 Task: Create New Customer with Customer Name: Treasure Hunt, Billing Address Line1: 2106 Pike Street, Billing Address Line2:  San Diego, Billing Address Line3:  California 92126, Cell Number: 812-237-6817
Action: Mouse moved to (143, 52)
Screenshot: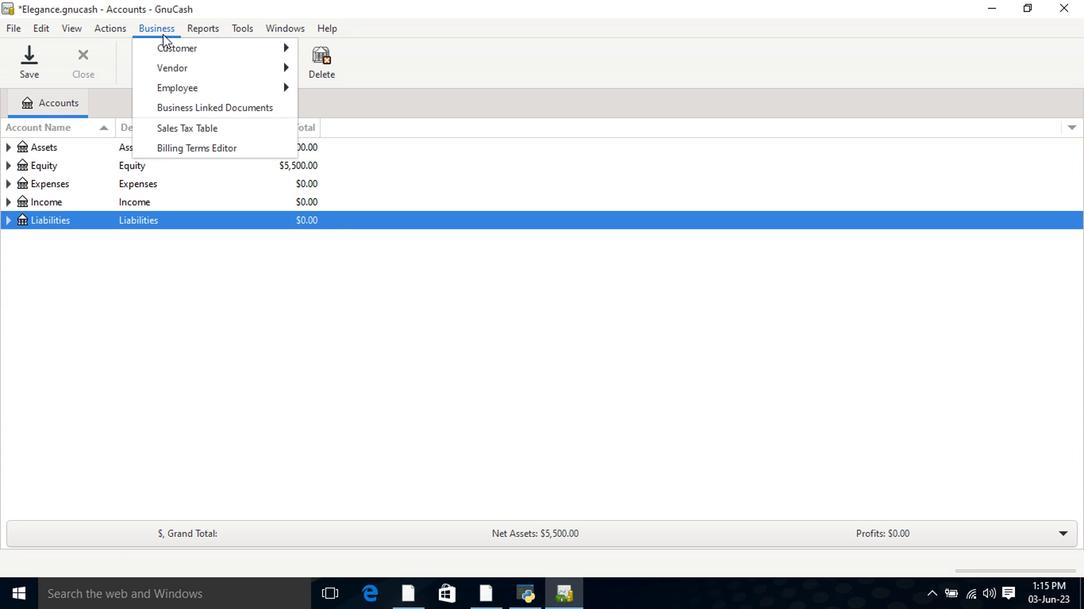 
Action: Mouse pressed left at (143, 52)
Screenshot: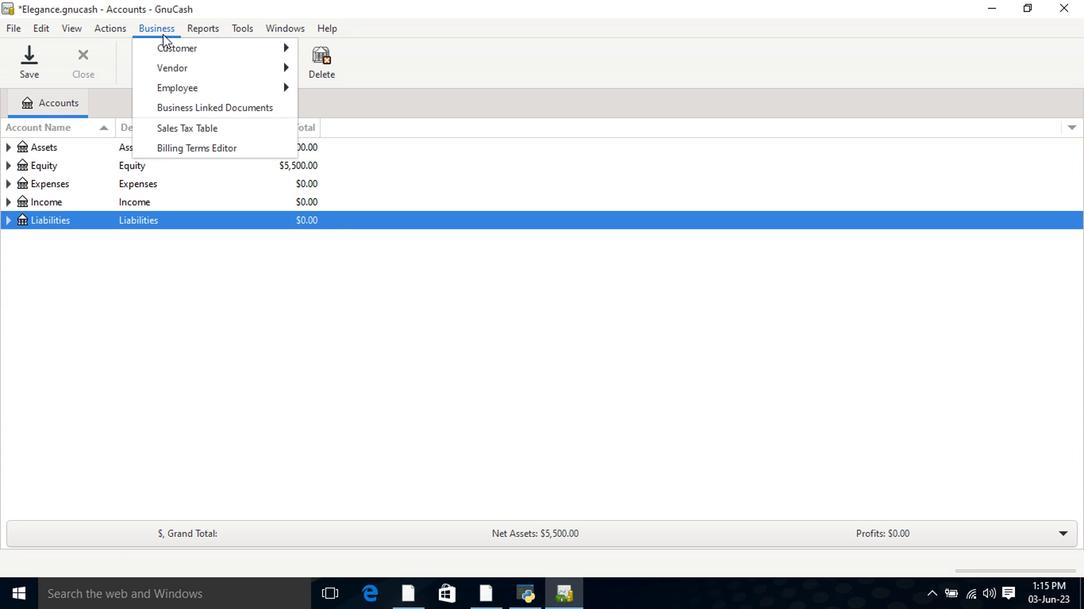 
Action: Mouse moved to (269, 84)
Screenshot: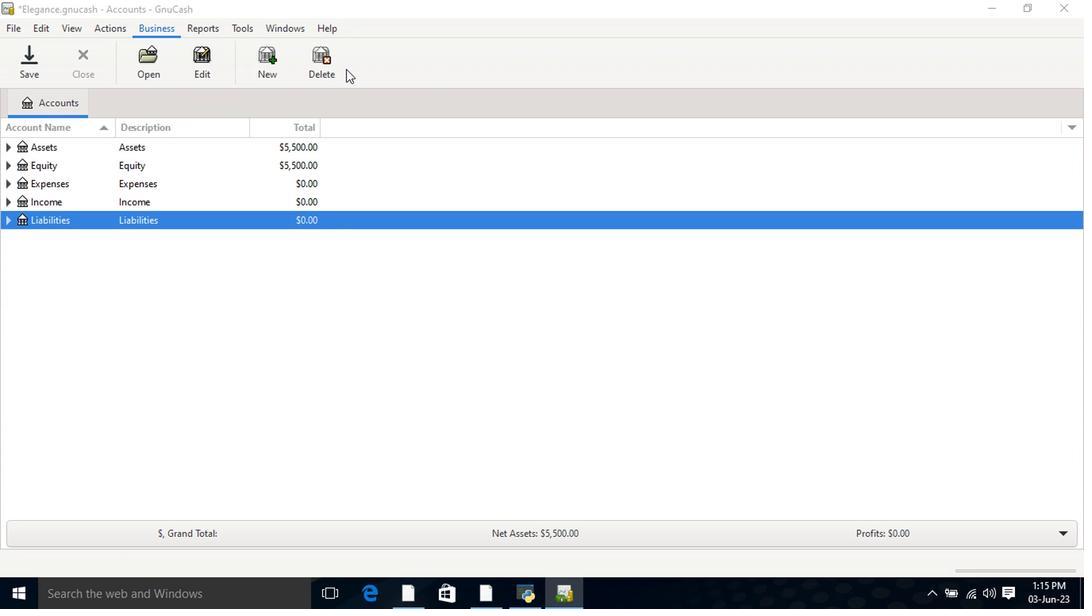 
Action: Mouse pressed left at (269, 84)
Screenshot: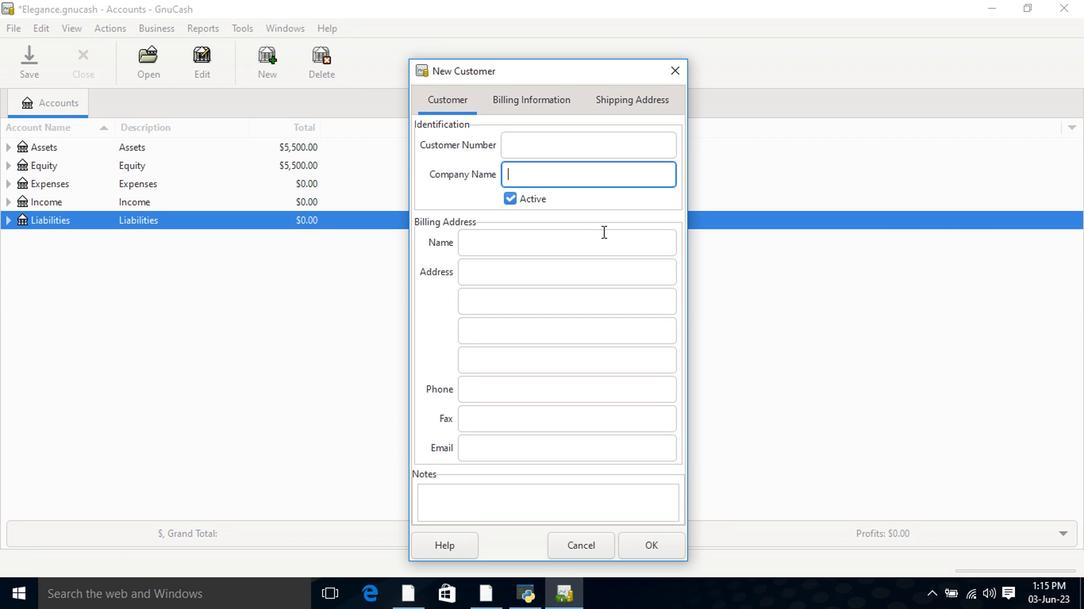 
Action: Mouse moved to (438, 159)
Screenshot: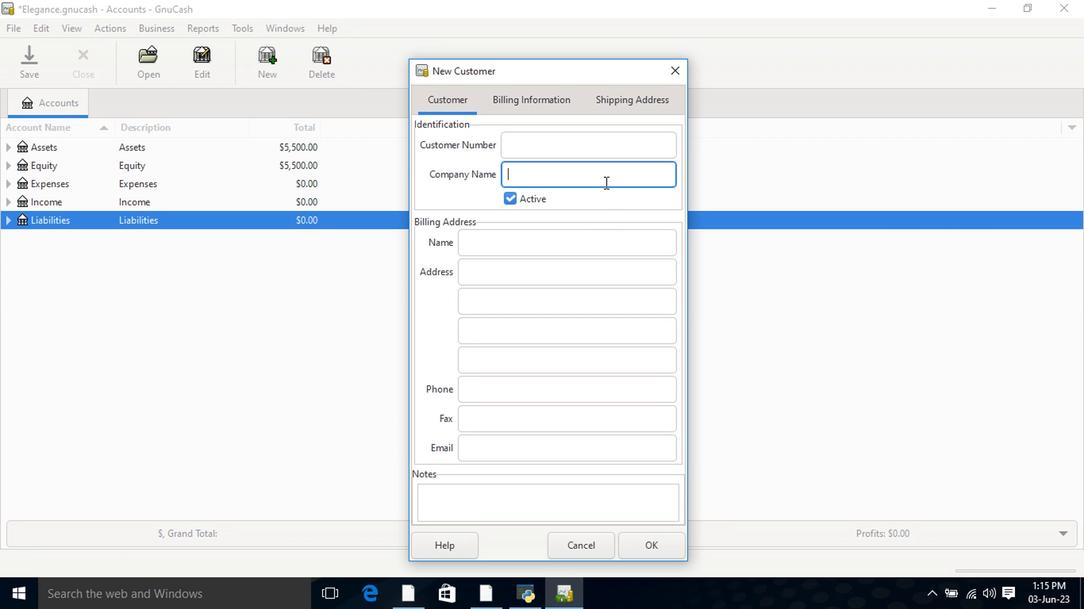 
Action: Key pressed <Key.shift>Treasure<Key.space><Key.shift>hunt<Key.left><Key.left><Key.left><Key.shift><Key.left>H
Screenshot: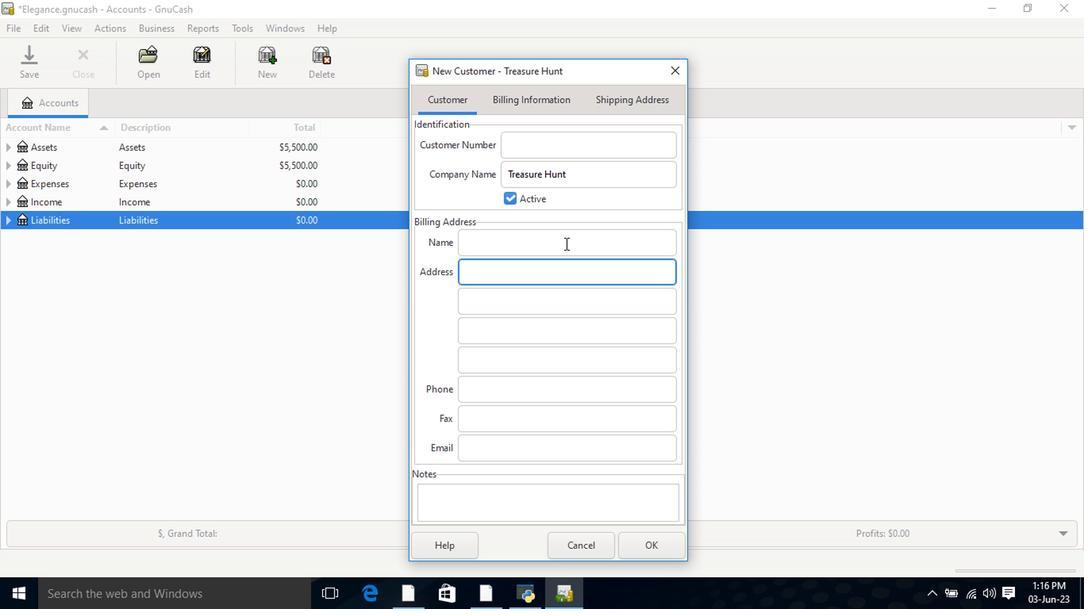 
Action: Mouse moved to (146, 54)
Screenshot: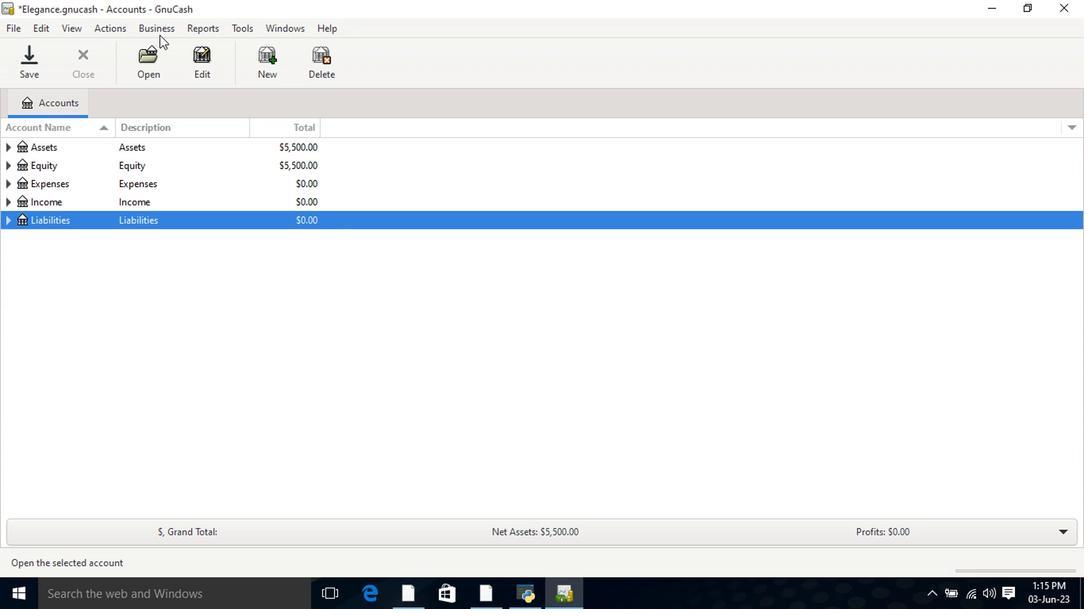 
Action: Mouse pressed left at (146, 54)
Screenshot: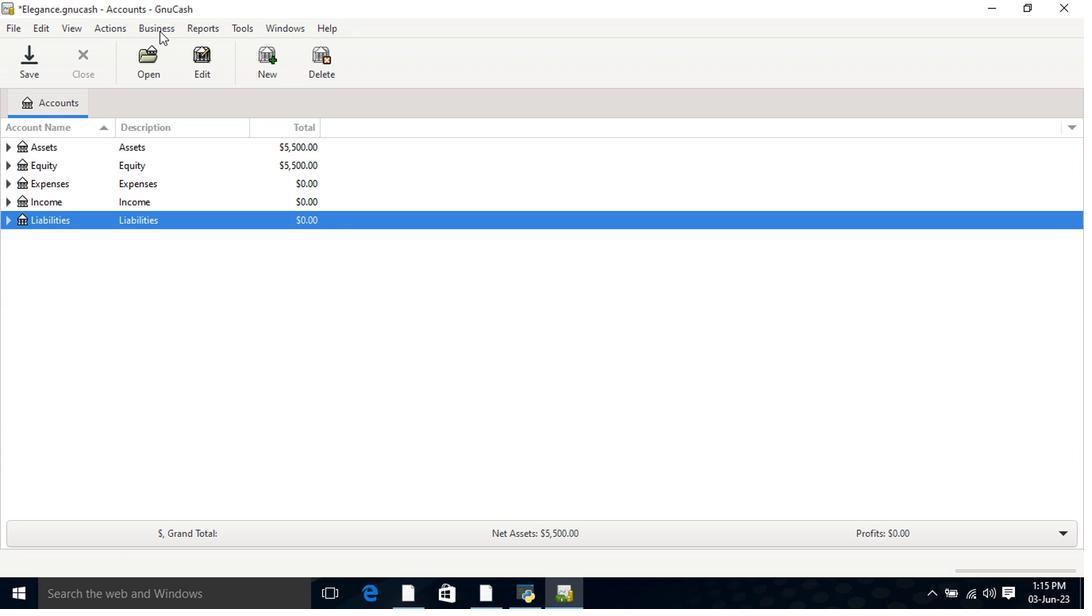 
Action: Mouse moved to (278, 81)
Screenshot: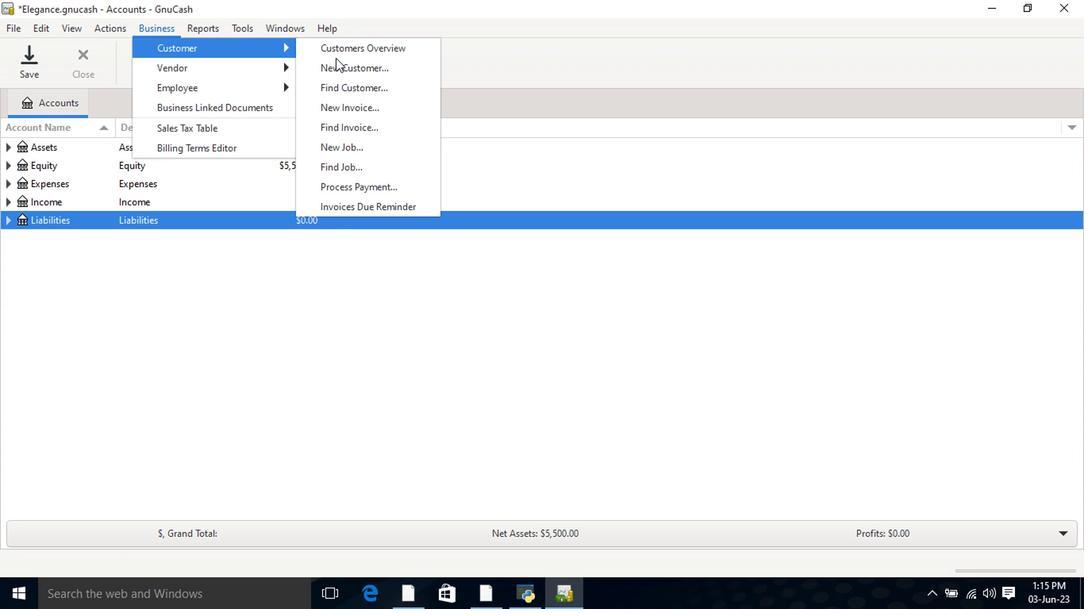 
Action: Mouse pressed left at (278, 81)
Screenshot: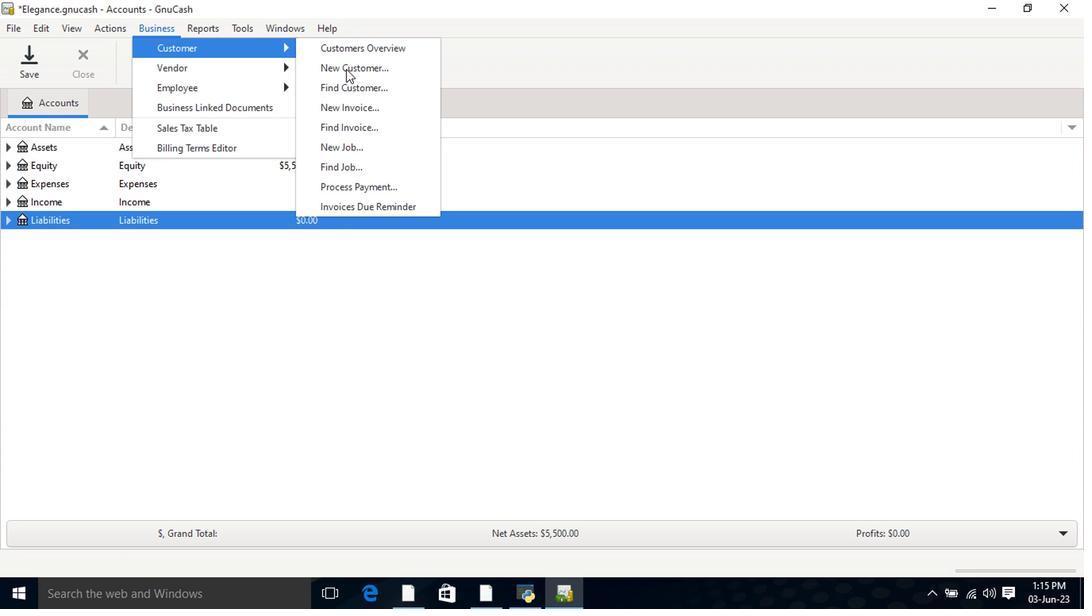 
Action: Mouse moved to (463, 162)
Screenshot: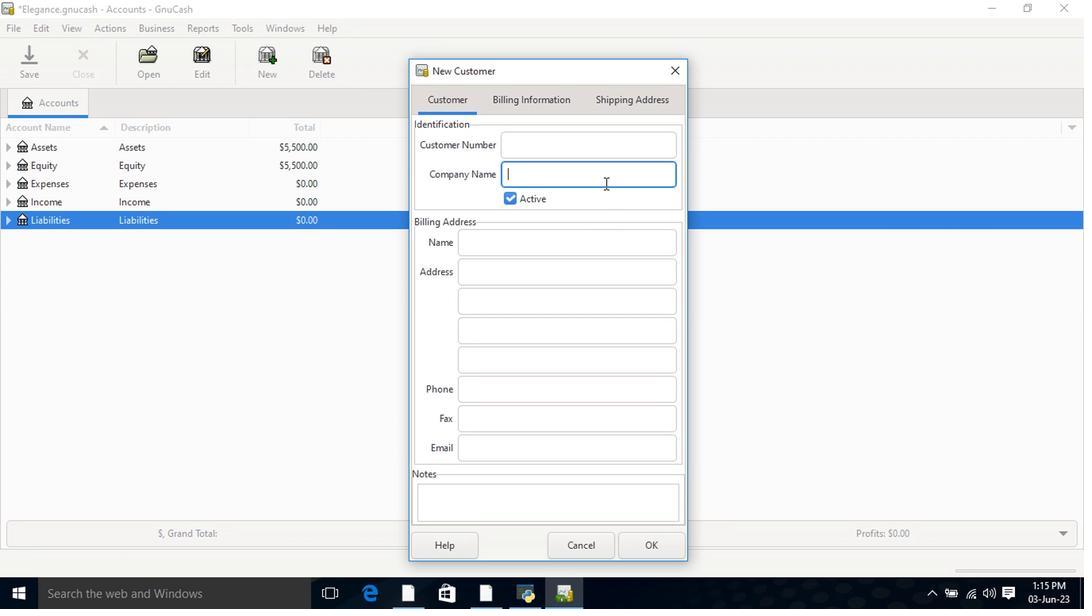 
Action: Key pressed <Key.shift>Treasure<Key.space><Key.shift>Hunt
Screenshot: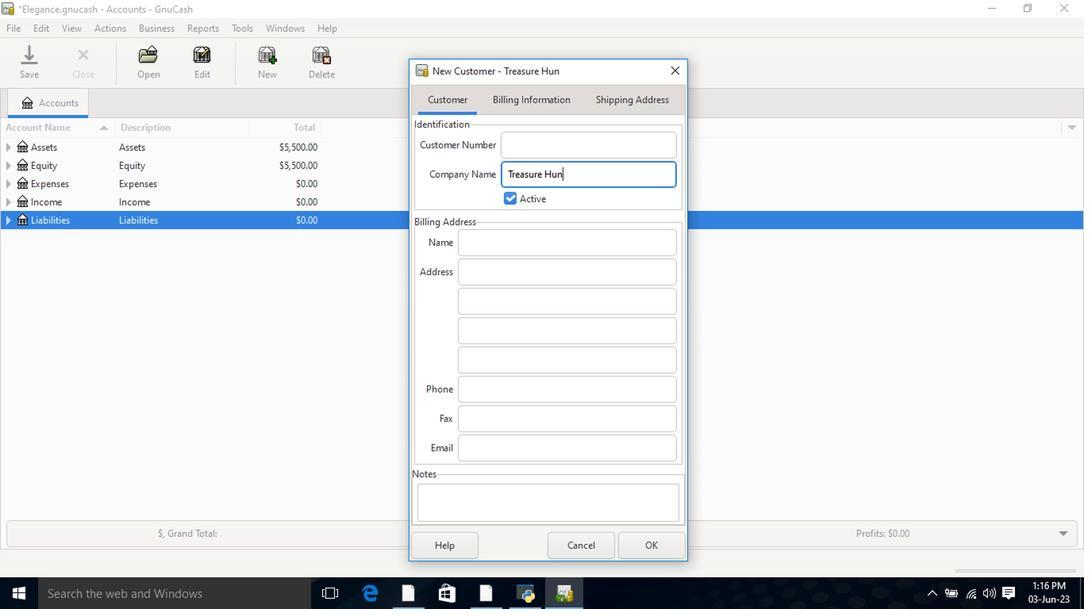 
Action: Mouse moved to (434, 206)
Screenshot: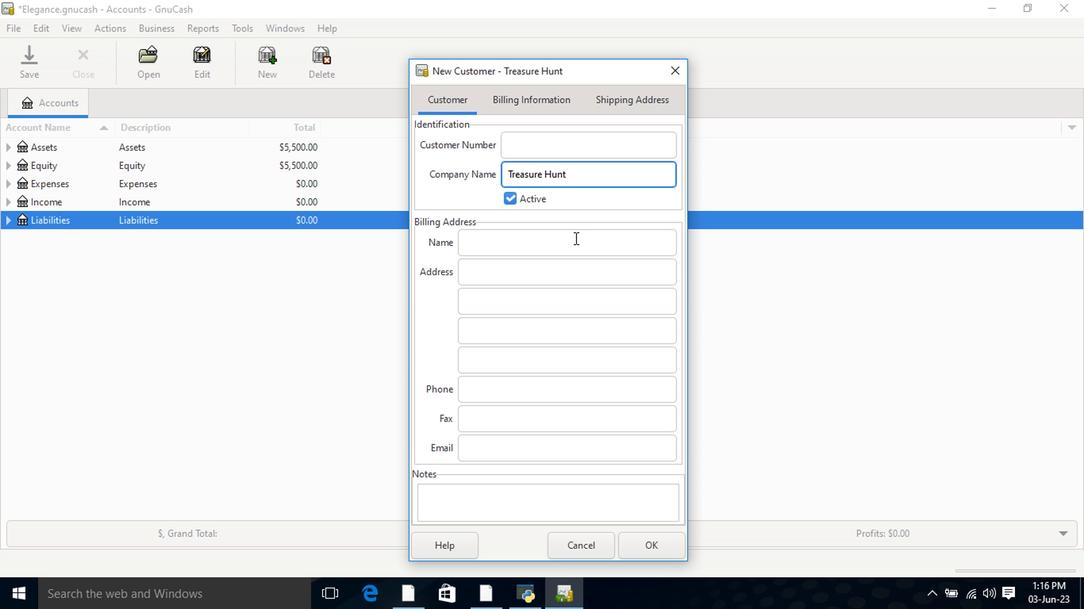 
Action: Mouse pressed left at (434, 206)
Screenshot: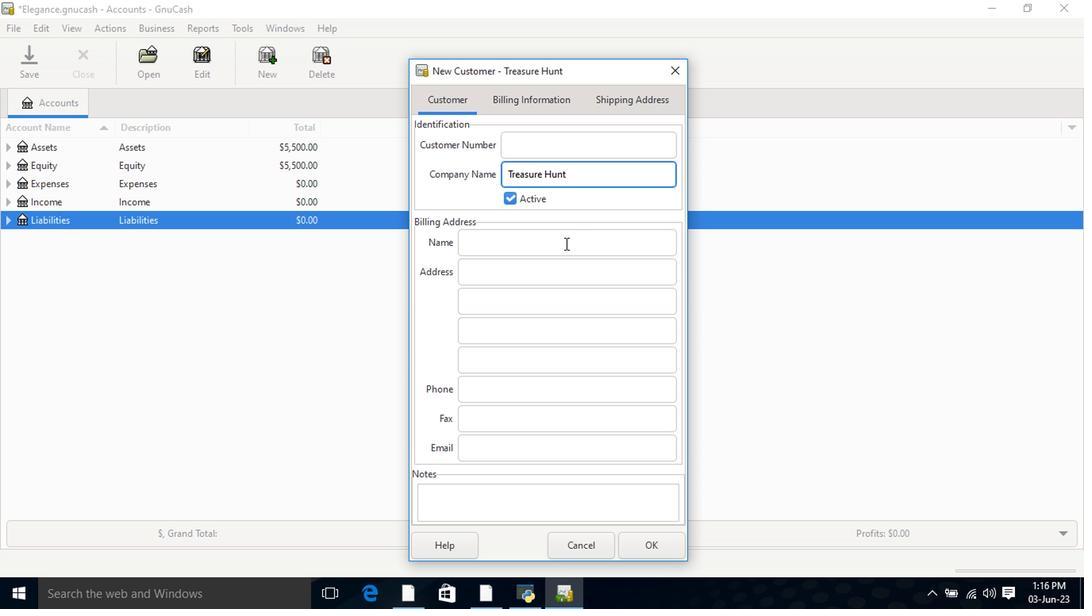
Action: Key pressed <Key.tab>2106<Key.space><Key.shift>Pike<Key.space><Key.shift>Street<Key.tab><Key.shift>san<Key.space><Key.shift>Diego<Key.home><Key.shift><Key.right>S<Key.tab><Key.shift>California<Key.space>92126<Key.tab><Key.tab>8122376817<Key.left><Key.left><Key.left><Key.left><Key.left><Key.left><Key.left><Key.right><Key.right><Key.right><Key.right><Key.right><Key.right><Key.right><Key.left><Key.left><Key.left><Key.left><Key.left><Key.left><Key.left>-<Key.right><Key.right><Key.right>-
Screenshot: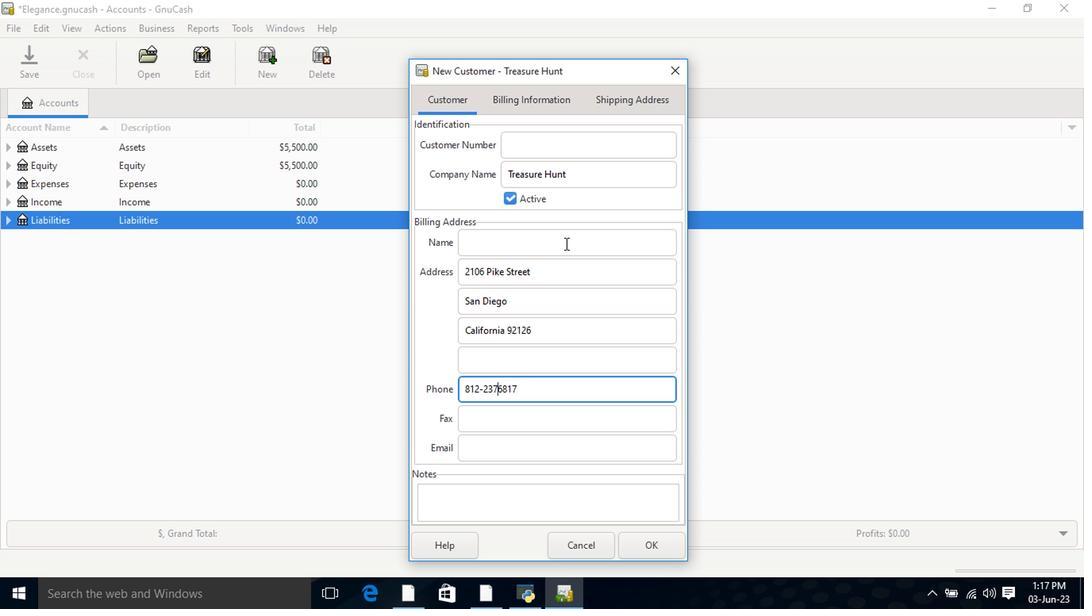 
Action: Mouse moved to (434, 359)
Screenshot: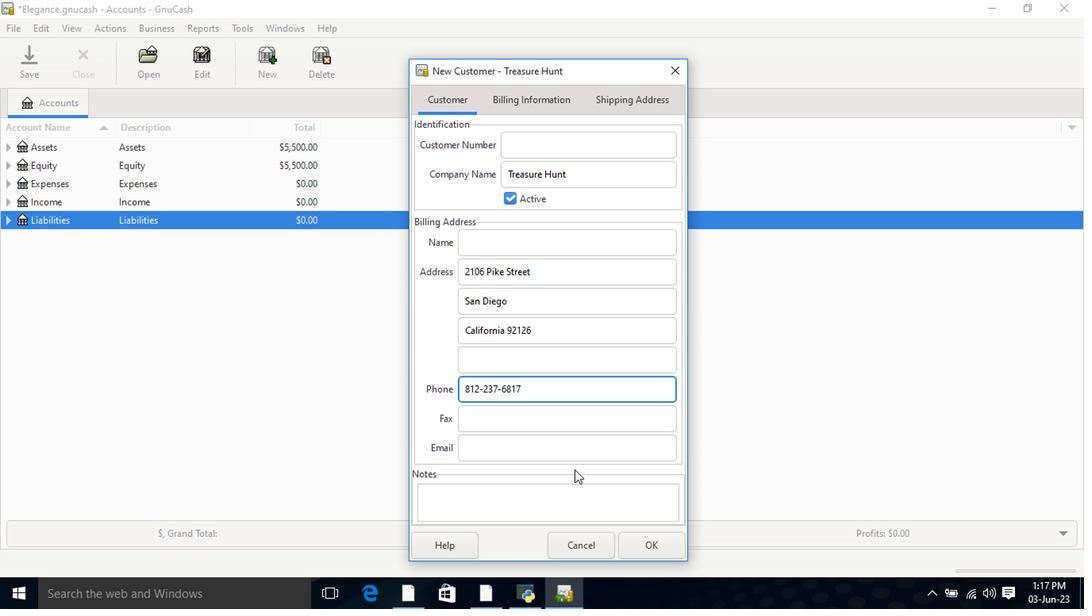 
Action: Mouse pressed left at (434, 359)
Screenshot: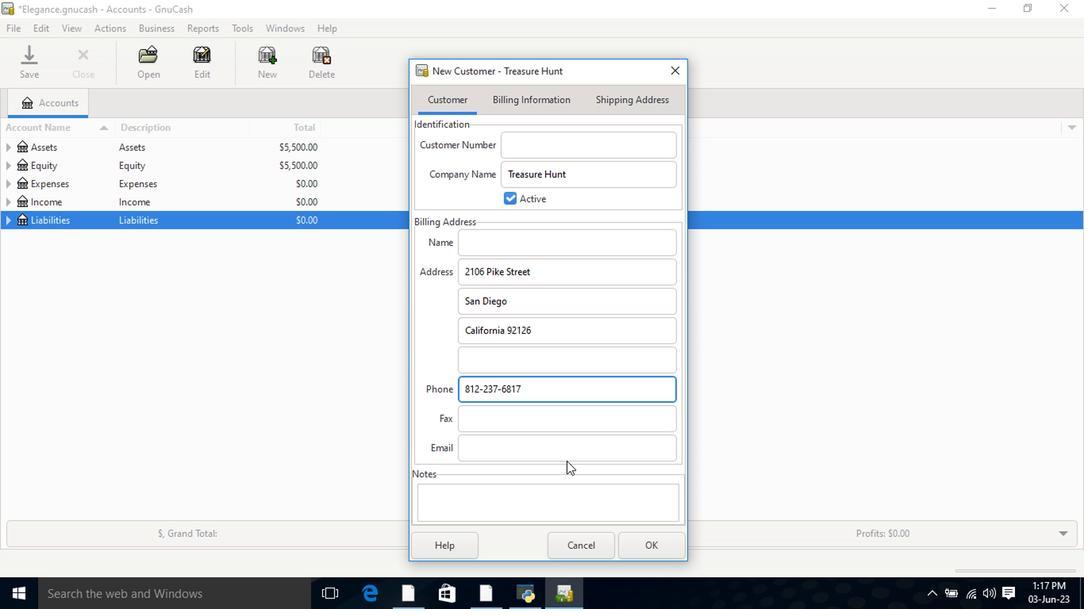 
Action: Mouse moved to (407, 101)
Screenshot: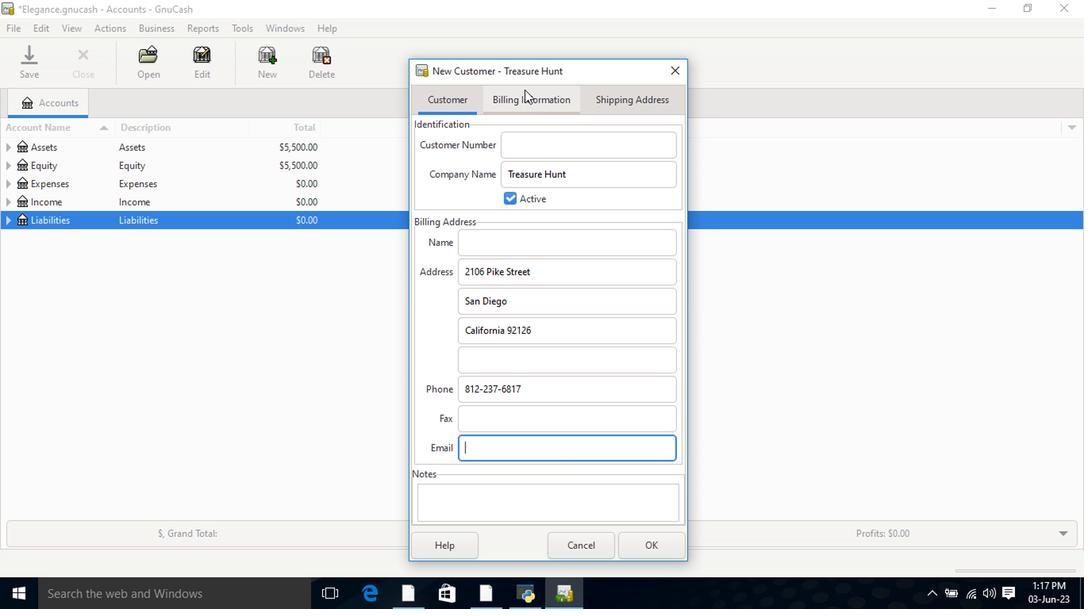 
Action: Mouse pressed left at (407, 101)
Screenshot: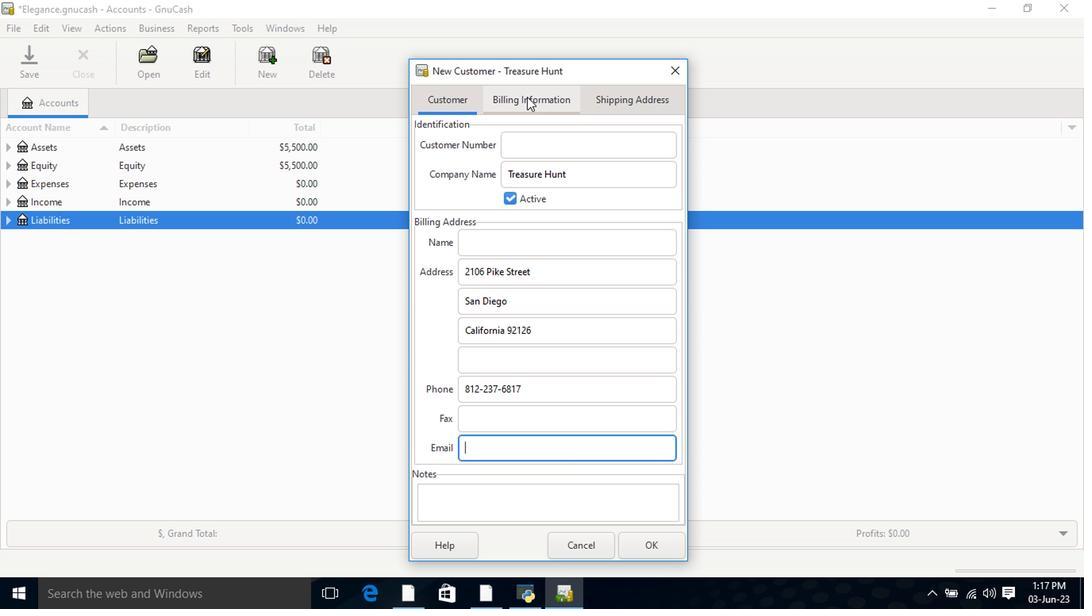 
Action: Mouse moved to (465, 108)
Screenshot: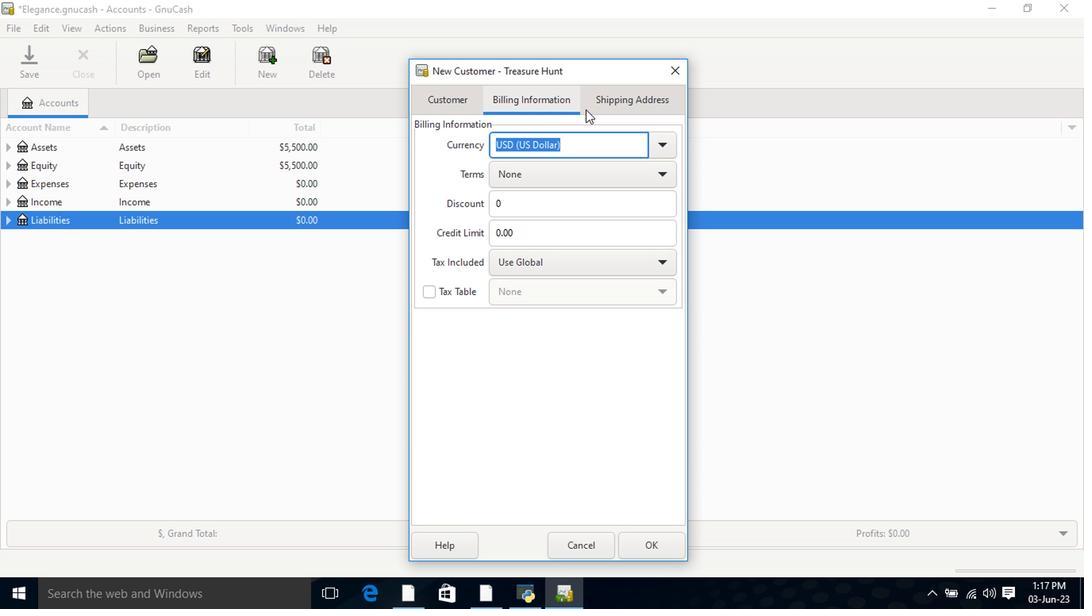 
Action: Mouse pressed left at (465, 108)
Screenshot: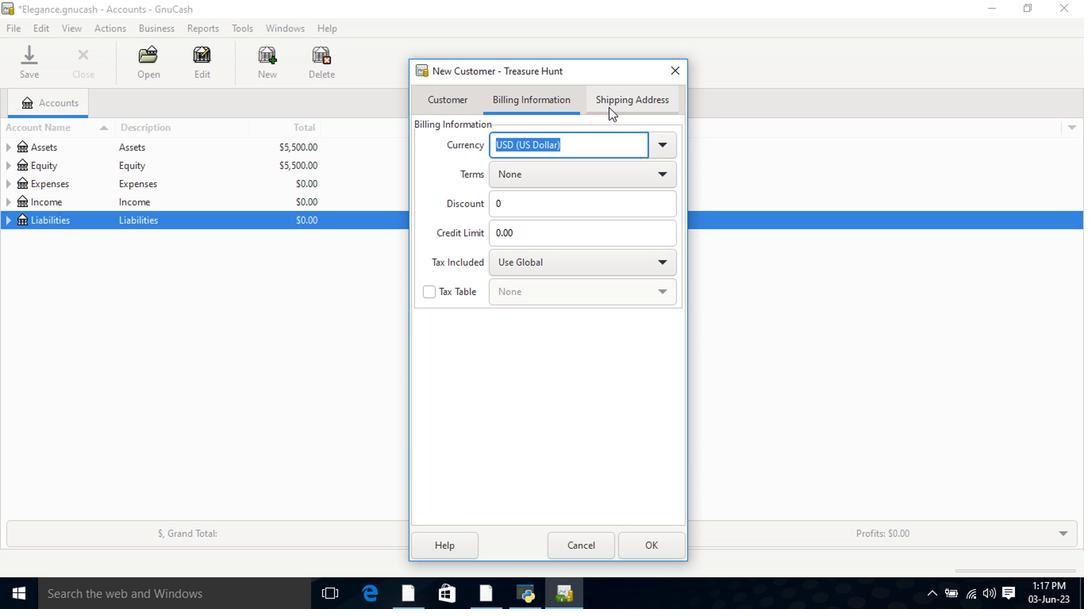 
Action: Mouse moved to (414, 104)
Screenshot: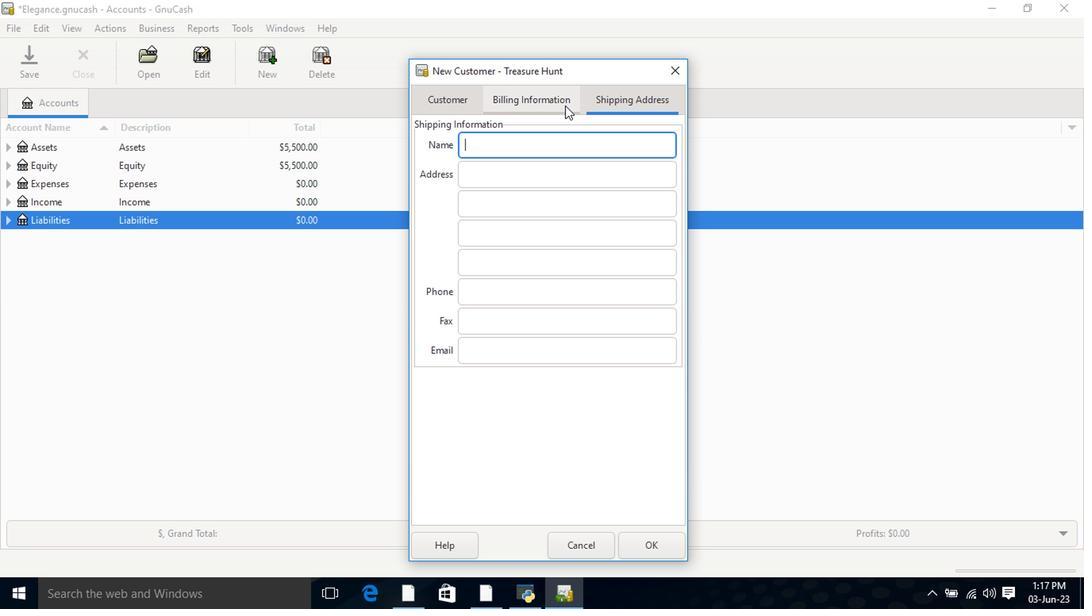 
Action: Mouse pressed left at (414, 104)
Screenshot: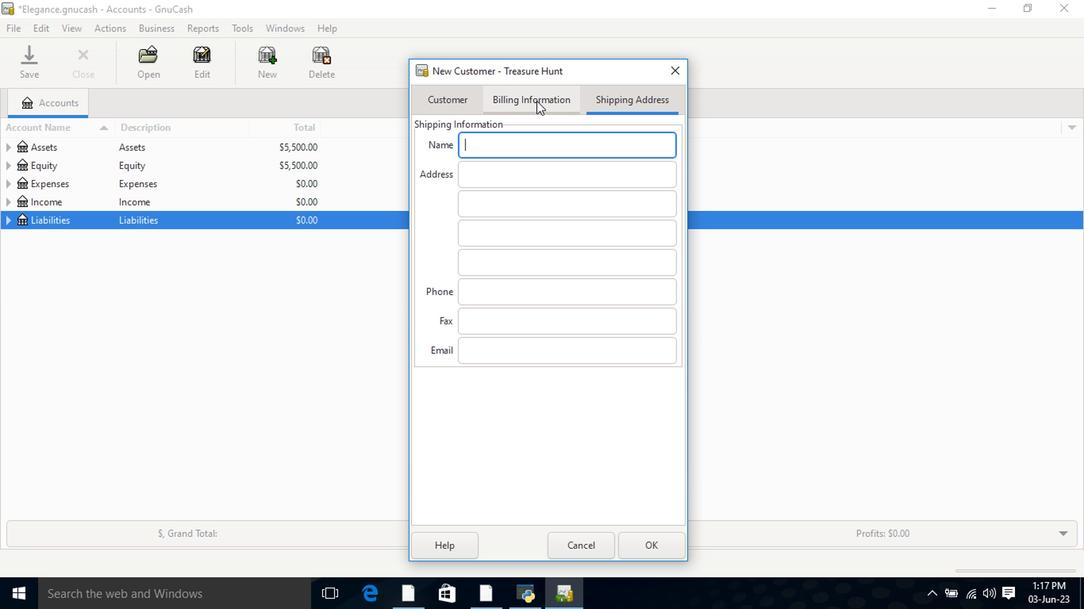 
Action: Mouse moved to (485, 422)
Screenshot: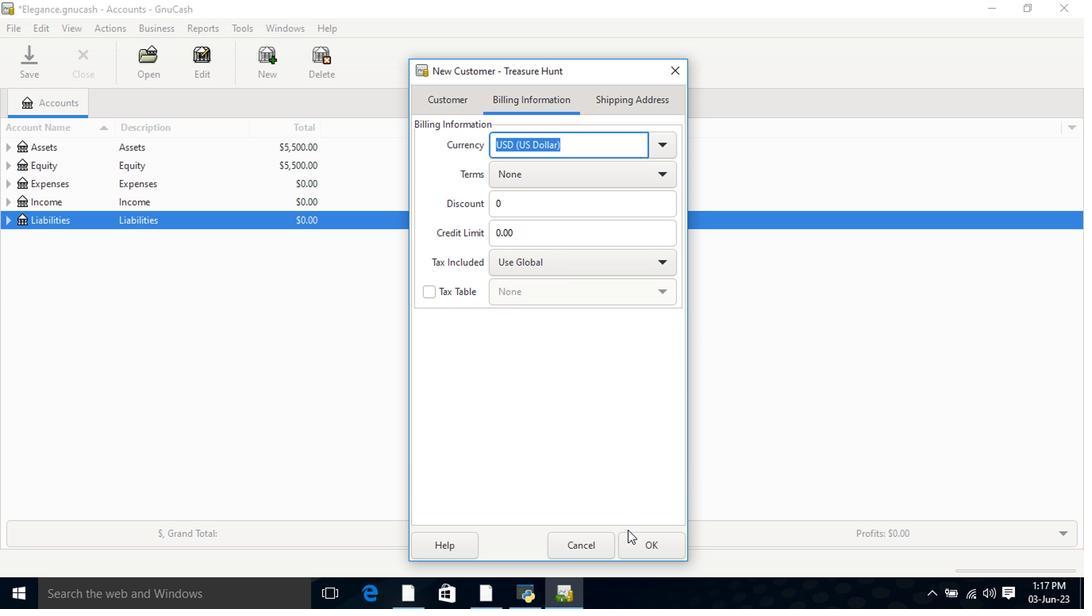 
Action: Mouse pressed left at (485, 422)
Screenshot: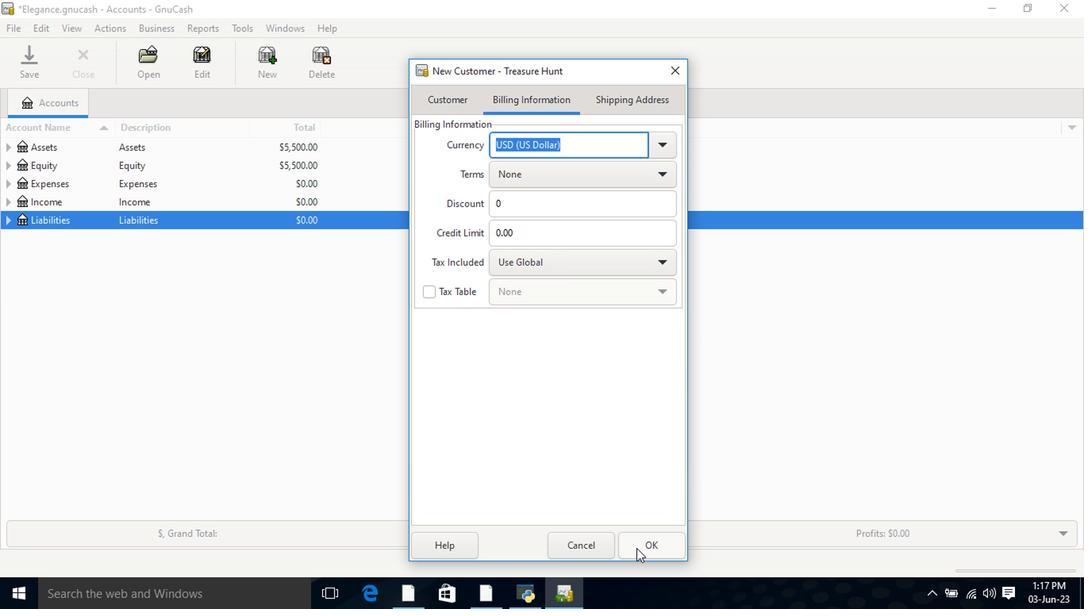 
Action: Mouse moved to (480, 364)
Screenshot: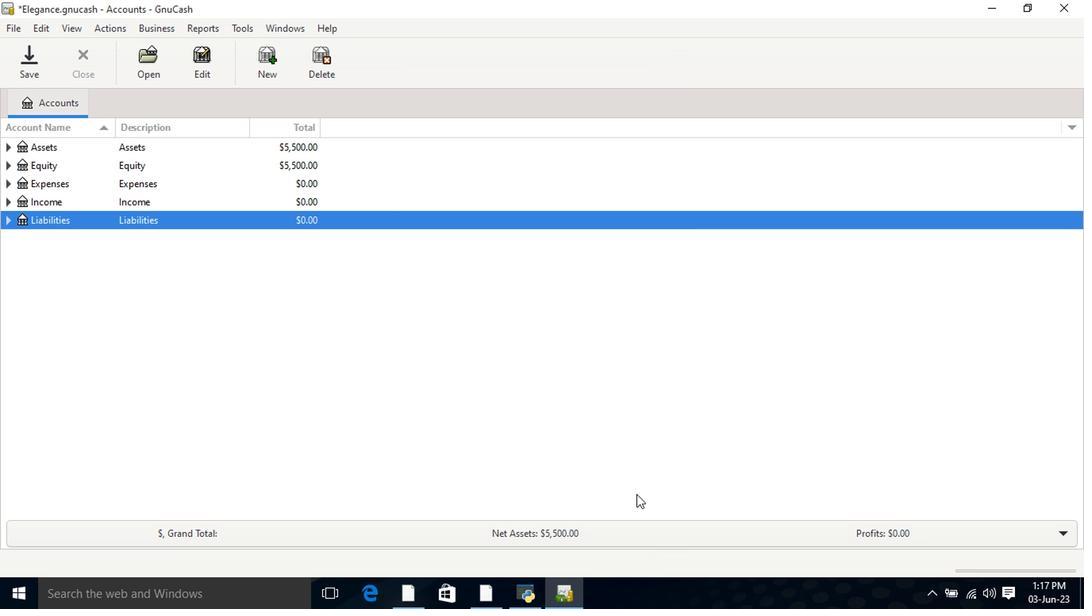 
